 Task: Metadata Manipulation: Embed custom geolocation metadata in a video.
Action: Mouse moved to (672, 626)
Screenshot: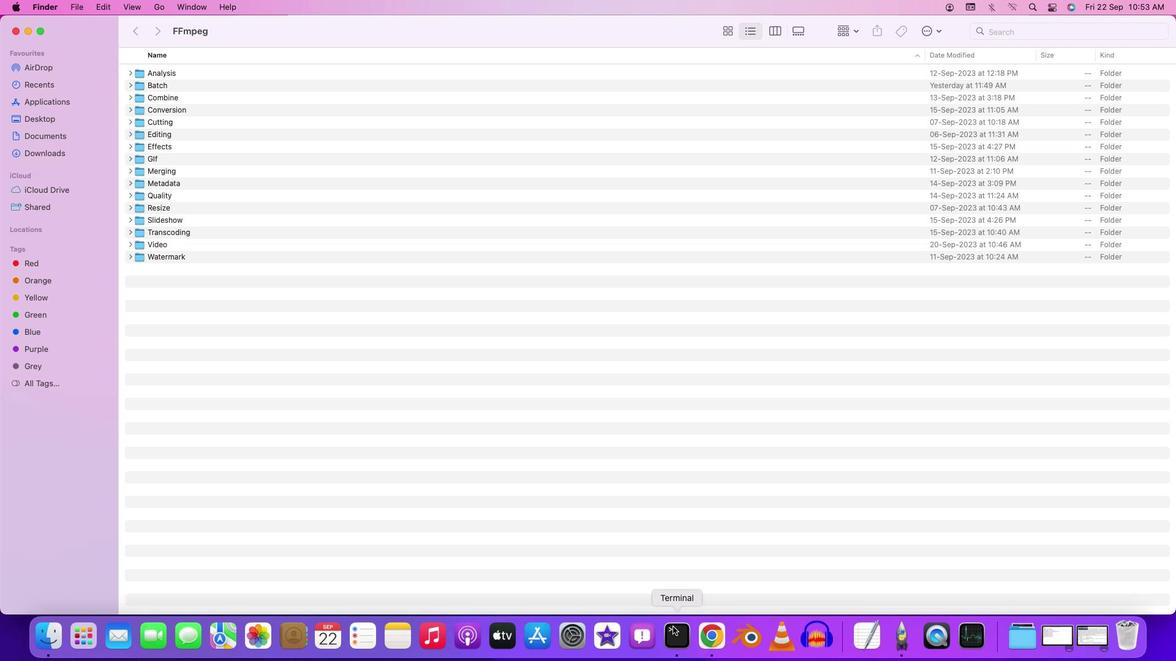 
Action: Mouse pressed right at (672, 626)
Screenshot: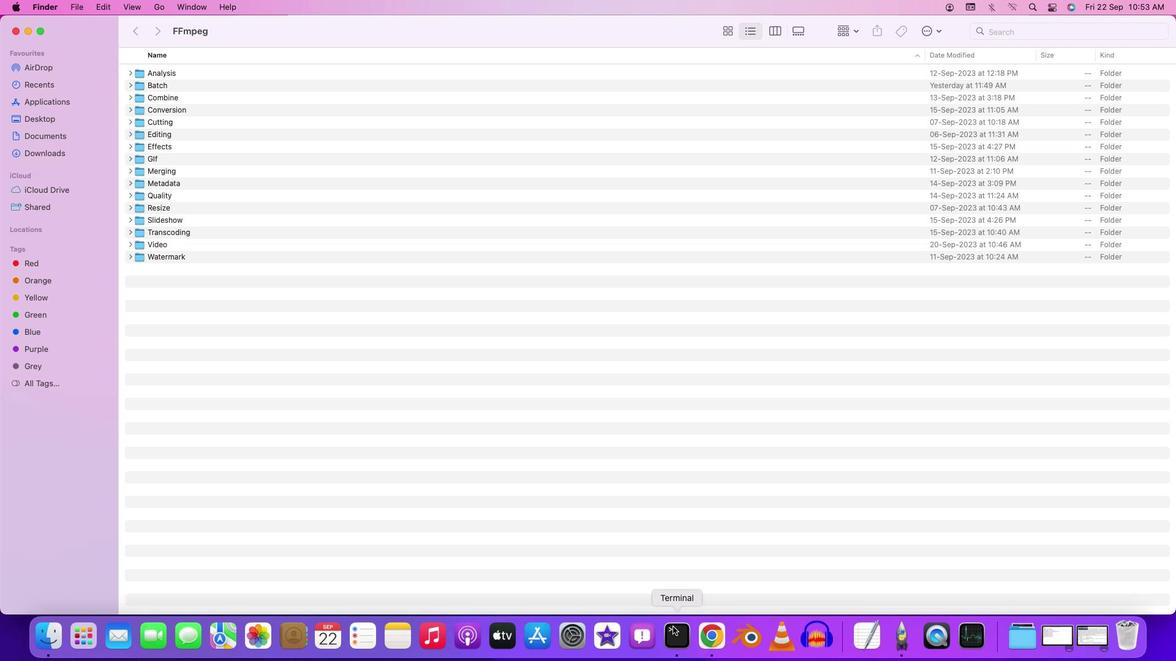 
Action: Mouse moved to (711, 489)
Screenshot: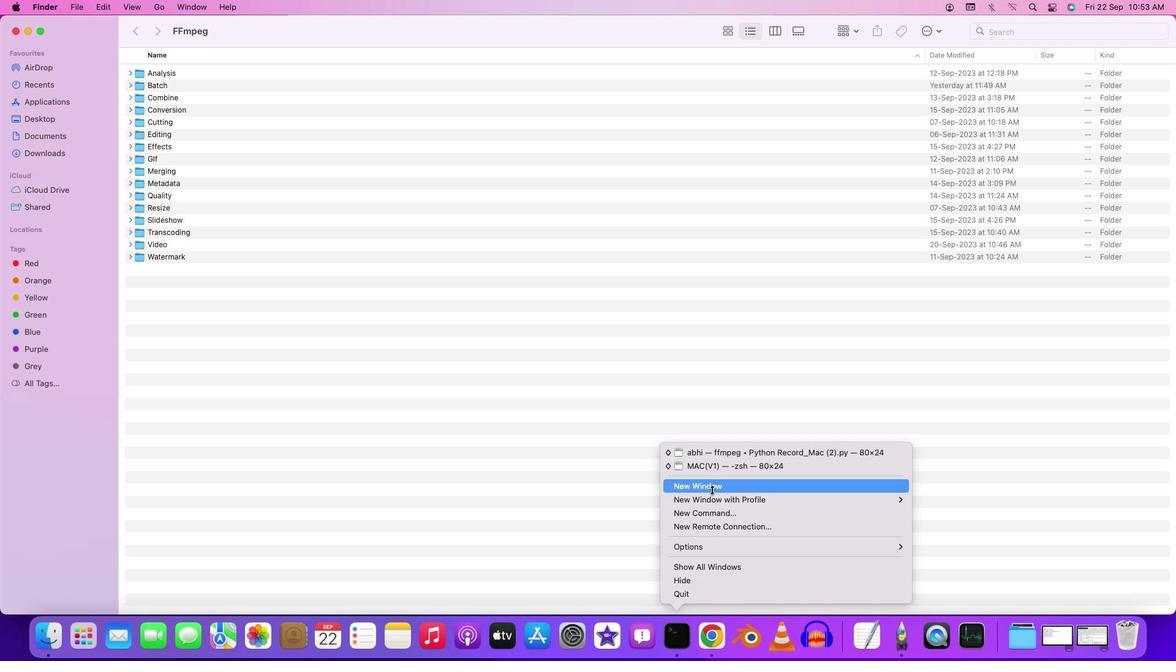 
Action: Mouse pressed left at (711, 489)
Screenshot: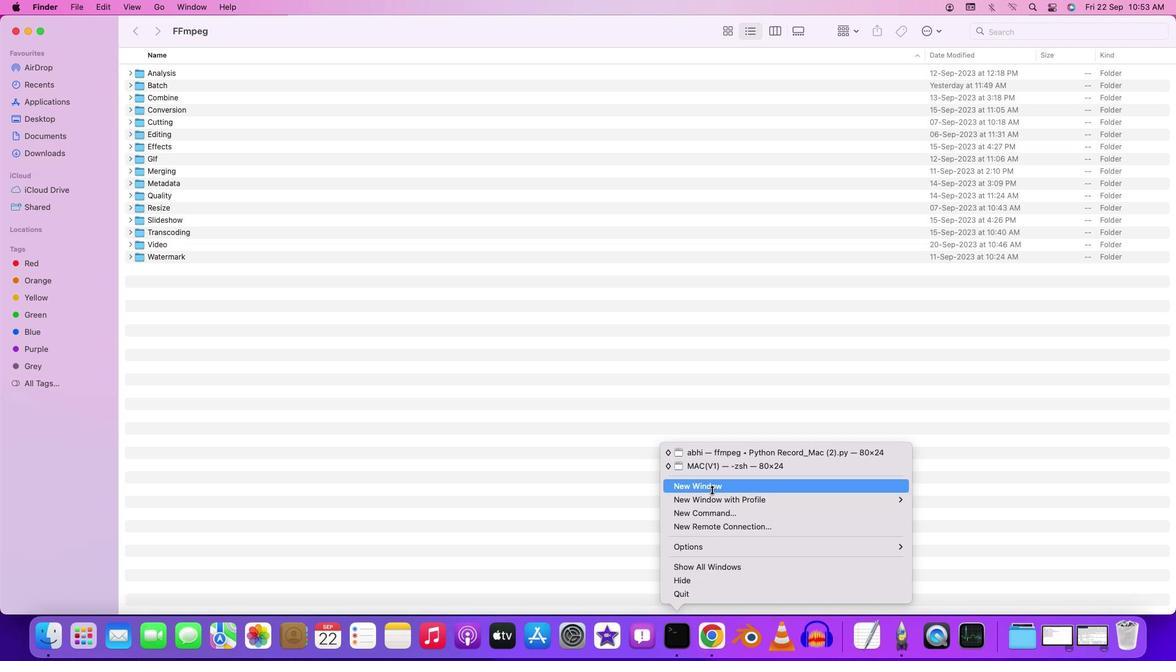 
Action: Mouse moved to (234, 23)
Screenshot: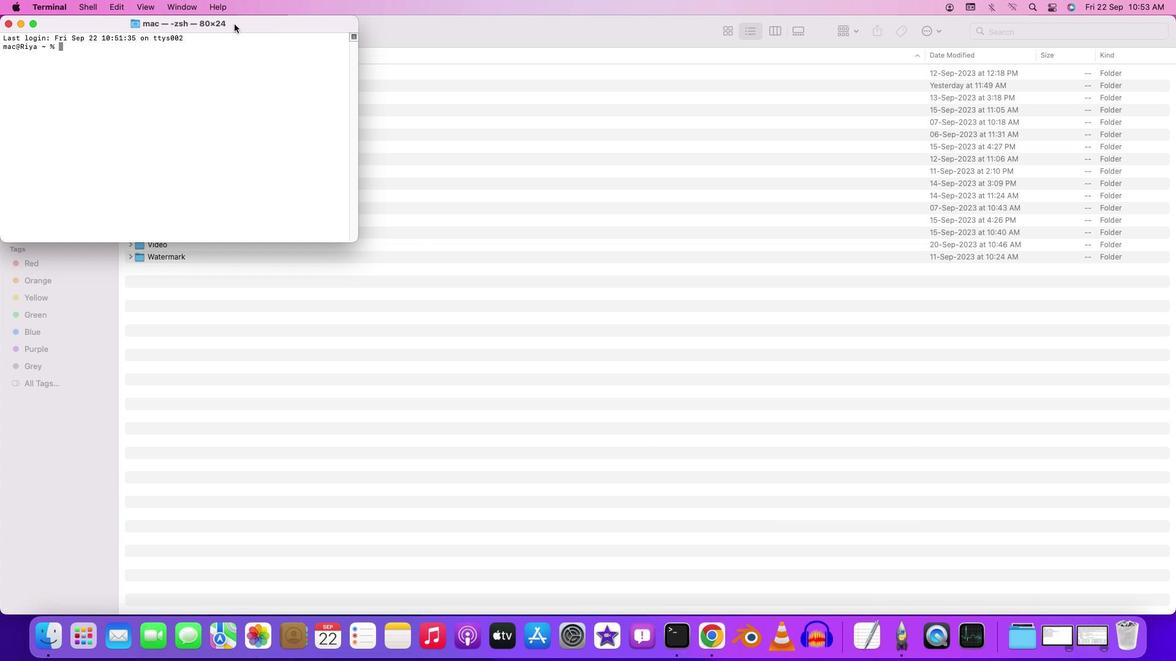 
Action: Mouse pressed left at (234, 23)
Screenshot: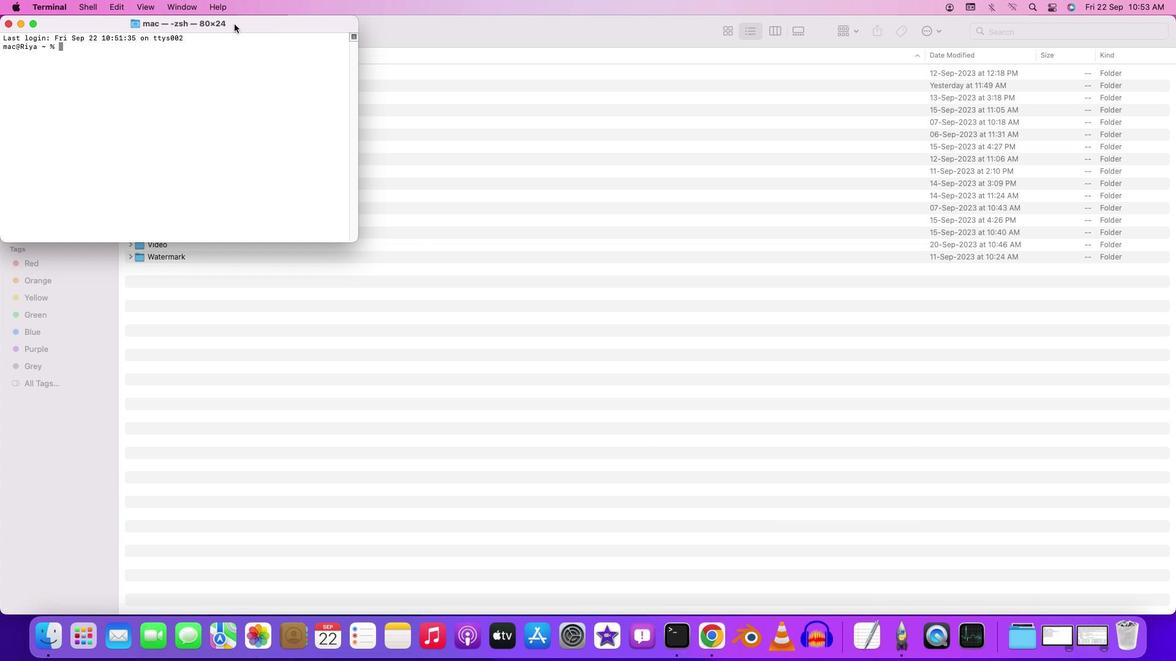 
Action: Mouse pressed left at (234, 23)
Screenshot: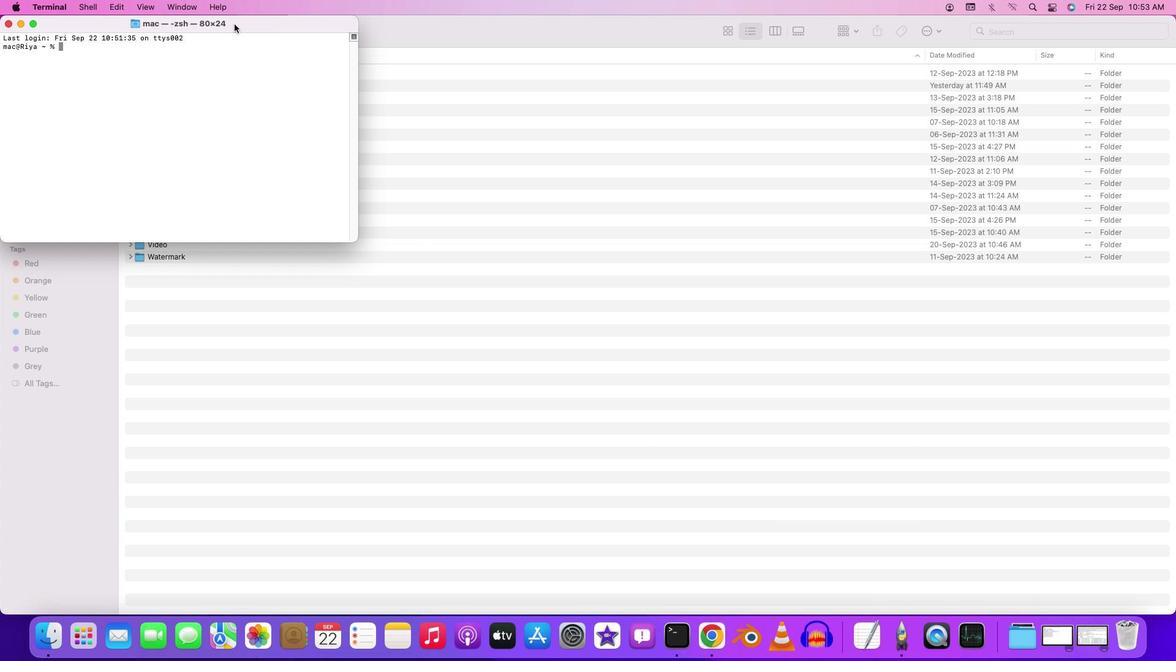 
Action: Mouse moved to (316, 115)
Screenshot: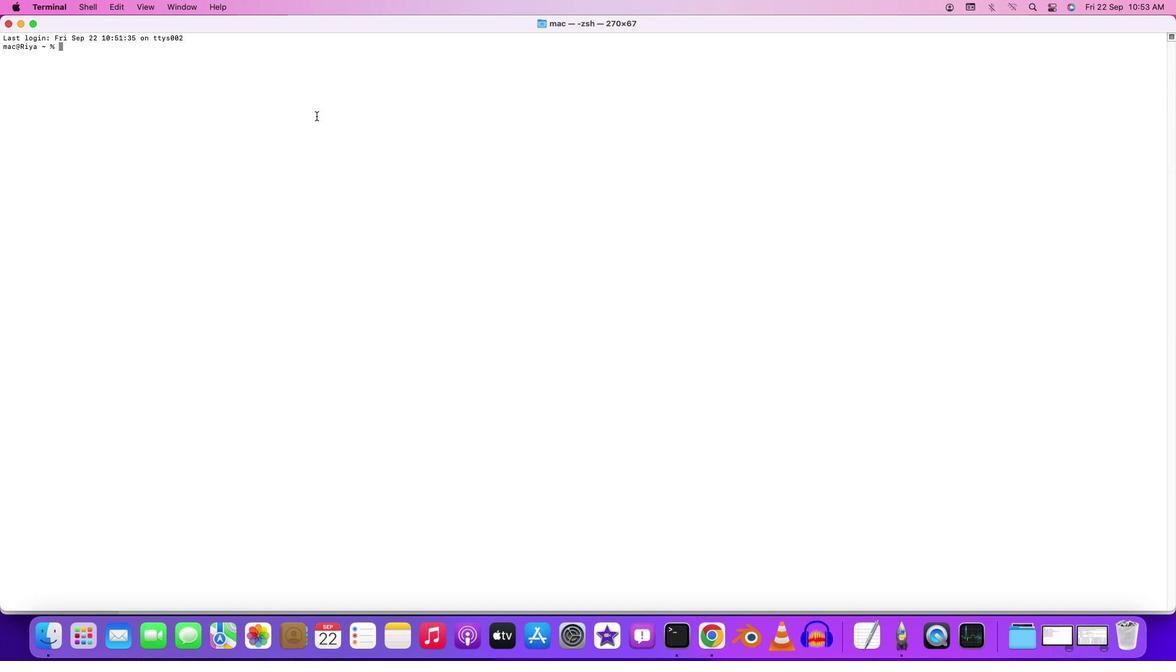 
Action: Mouse pressed left at (316, 115)
Screenshot: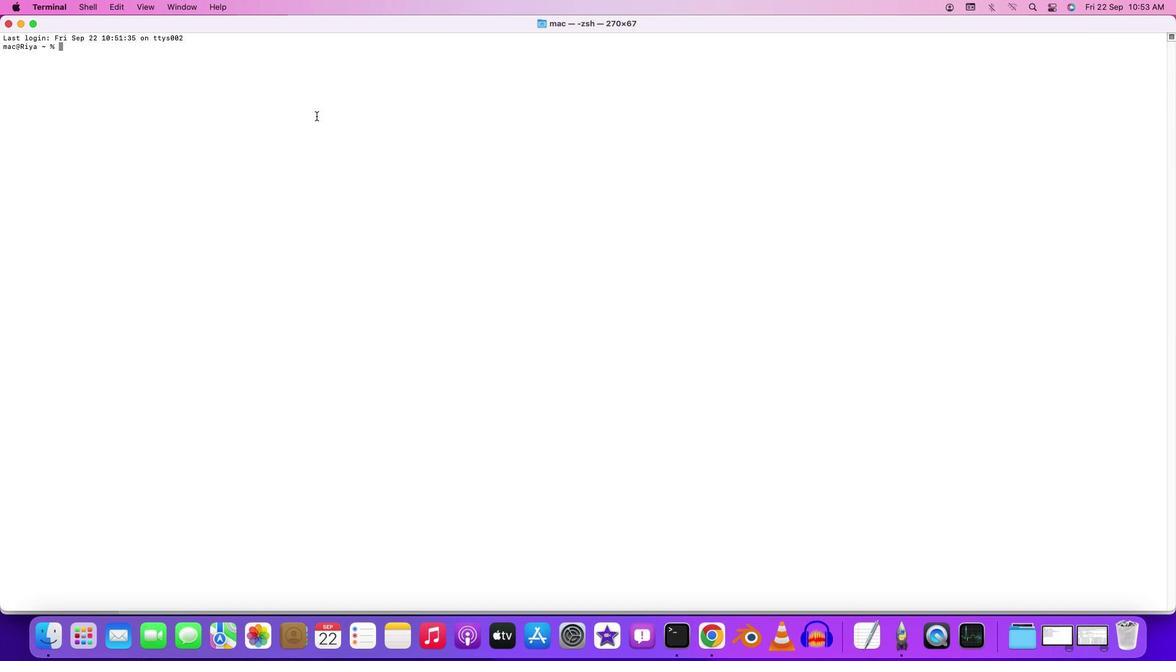 
Action: Key pressed 'c''d'Key.space'd''e''s''k''t''o''p'Key.enter'c''d'Key.space'f''f''m''p''e''g'Key.enter'c''d'Key.space'b''a''t''c''h'Key.enter'c''d'Key.space'v''i''d''e''o'Key.enter'f''f''m''p''e''g'Key.space'-''i'Key.space'i''n''p''u''t'Key.shift'_''v''i''d''e''o''.''m''p''4'Key.space'-''m''e''t''a''d''a''t''a'Key.space'l''o''c''a''t''i''o''n''='Key.shift'"''l''a'Key.backspaceKey.backspaceKey.shift'L''a''t''i''t''u''d''e'Key.shift':'Key.space'3''7''.''7''7''4''9'','Key.shiftKey.spaceKey.shift'L''o''n''g''i''t''u''d''e'Key.shift':'Key.space'-'Key.space'1'Key.backspaceKey.backspaceKey.backspaceKey.backspace'-''1''2''2''.''4''1''9''4'','Key.spaceKey.shift'A''l''t''i''t''u''d''e'Key.shift':''0'Key.backspaceKey.space'0'Key.shift'"'Key.space'-''c''o''d''e''c'Key.space'c''o''p''y'Key.space'o''u''p'Key.backspace't''p''u''t'Key.shift'_''v''i''d''e''o''.''m''p''4'Key.enter'y'Key.enter
Screenshot: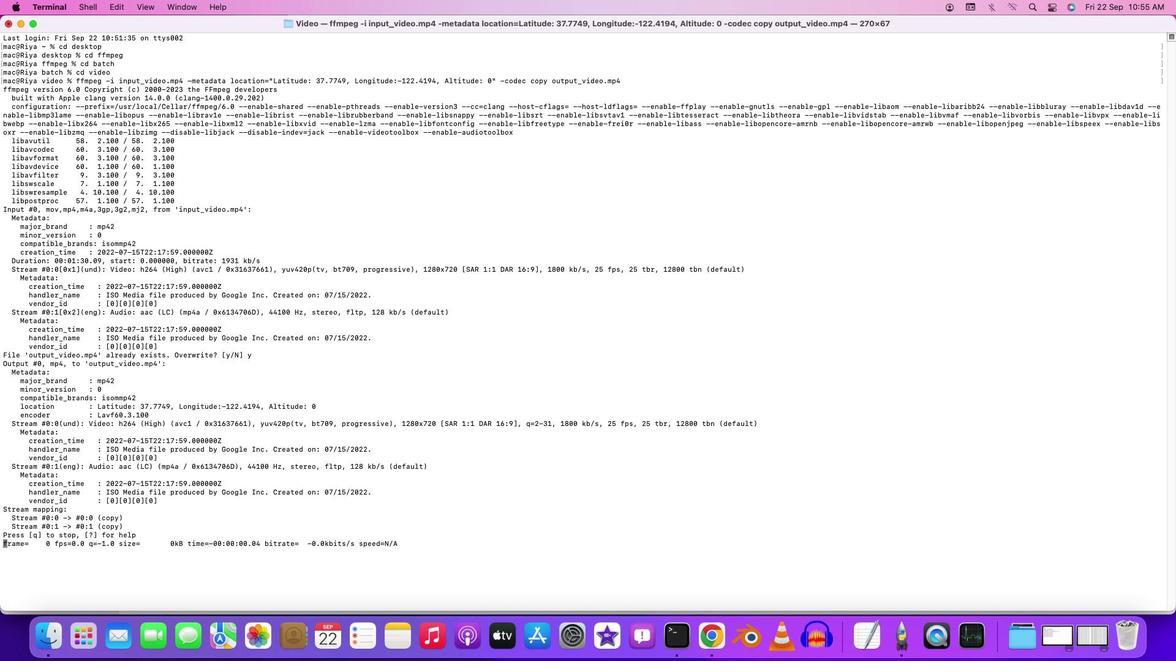 
Action: Mouse moved to (535, 559)
Screenshot: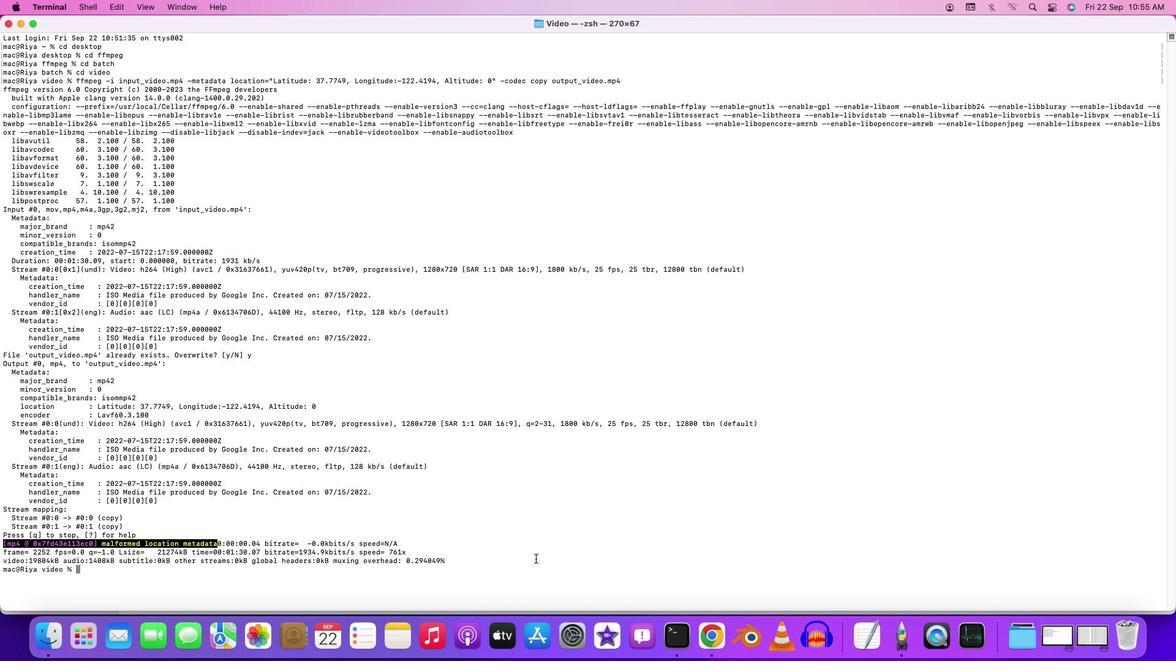 
